 Task: Log work in the project ZoneTech for the issue 'Develop a new tool for automated testing of network security and vulnerability assessments' spent time as '2w 6d 15h 44m' and remaining time as '5w 4d 16h 3m' and clone the issue. Now add the issue to the epic 'Problem Management Process Improvement'.
Action: Mouse moved to (76, 209)
Screenshot: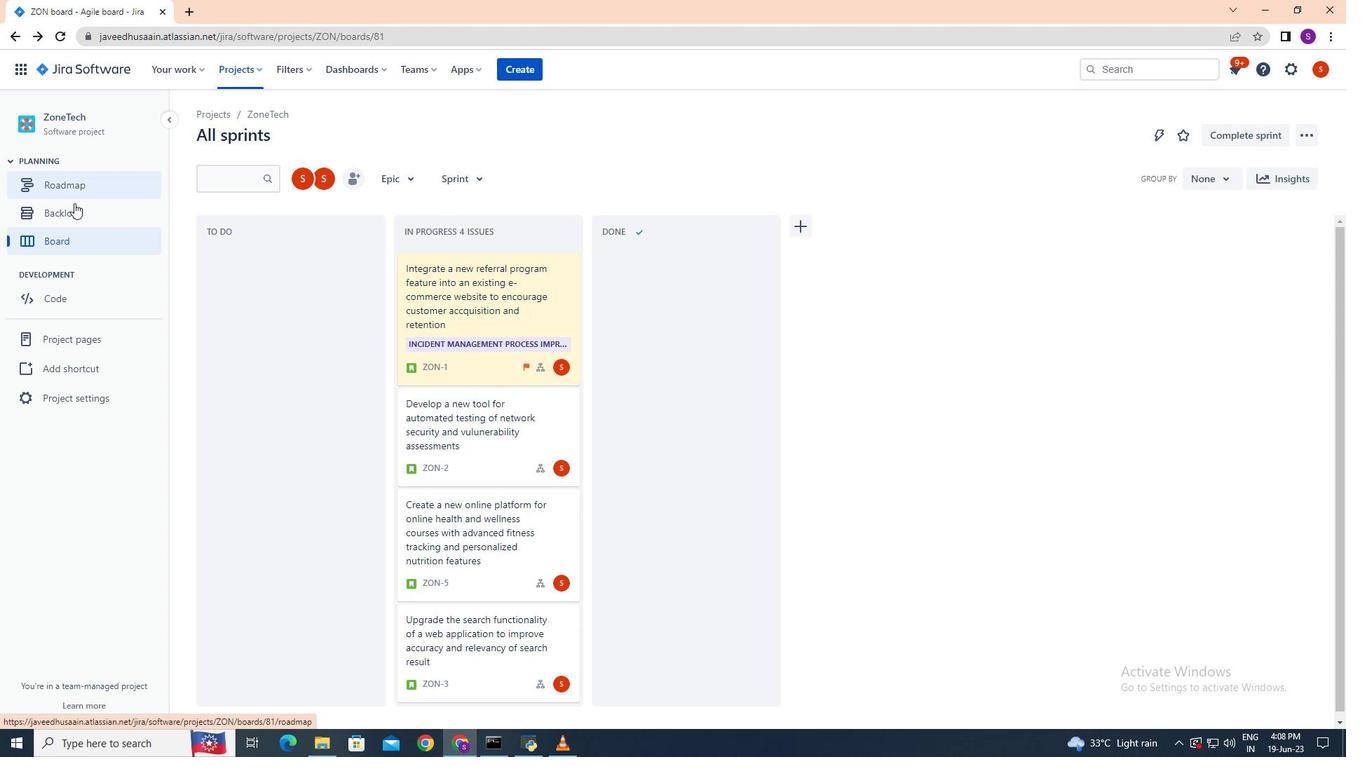 
Action: Mouse pressed left at (76, 209)
Screenshot: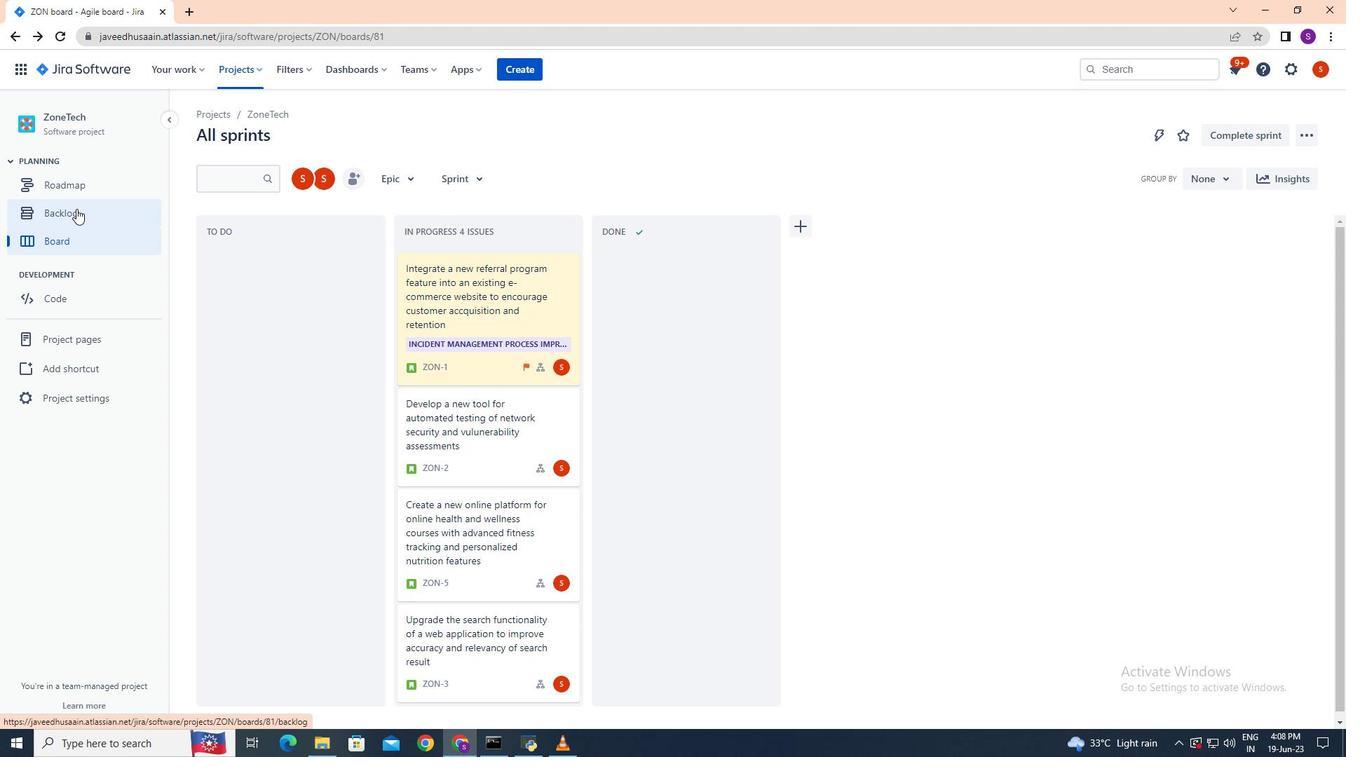 
Action: Mouse moved to (423, 370)
Screenshot: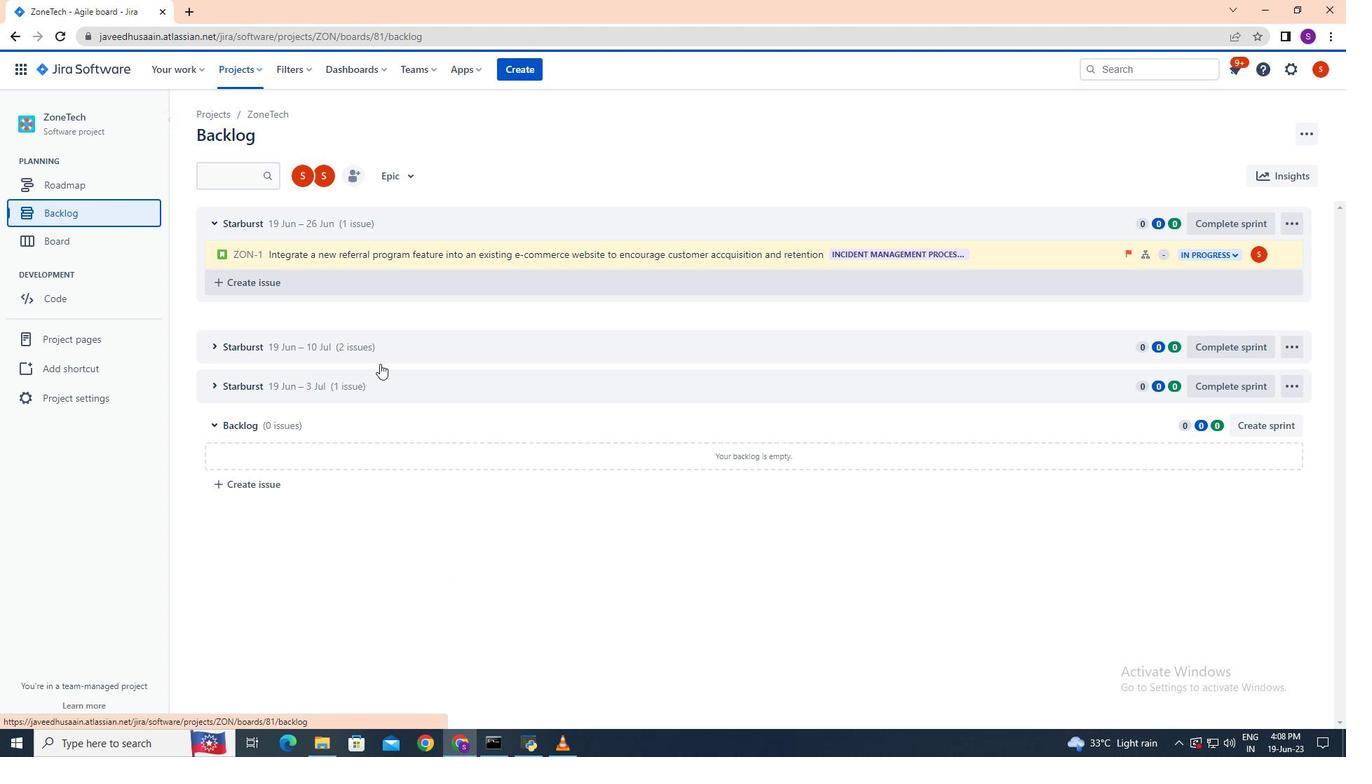 
Action: Mouse scrolled (423, 369) with delta (0, 0)
Screenshot: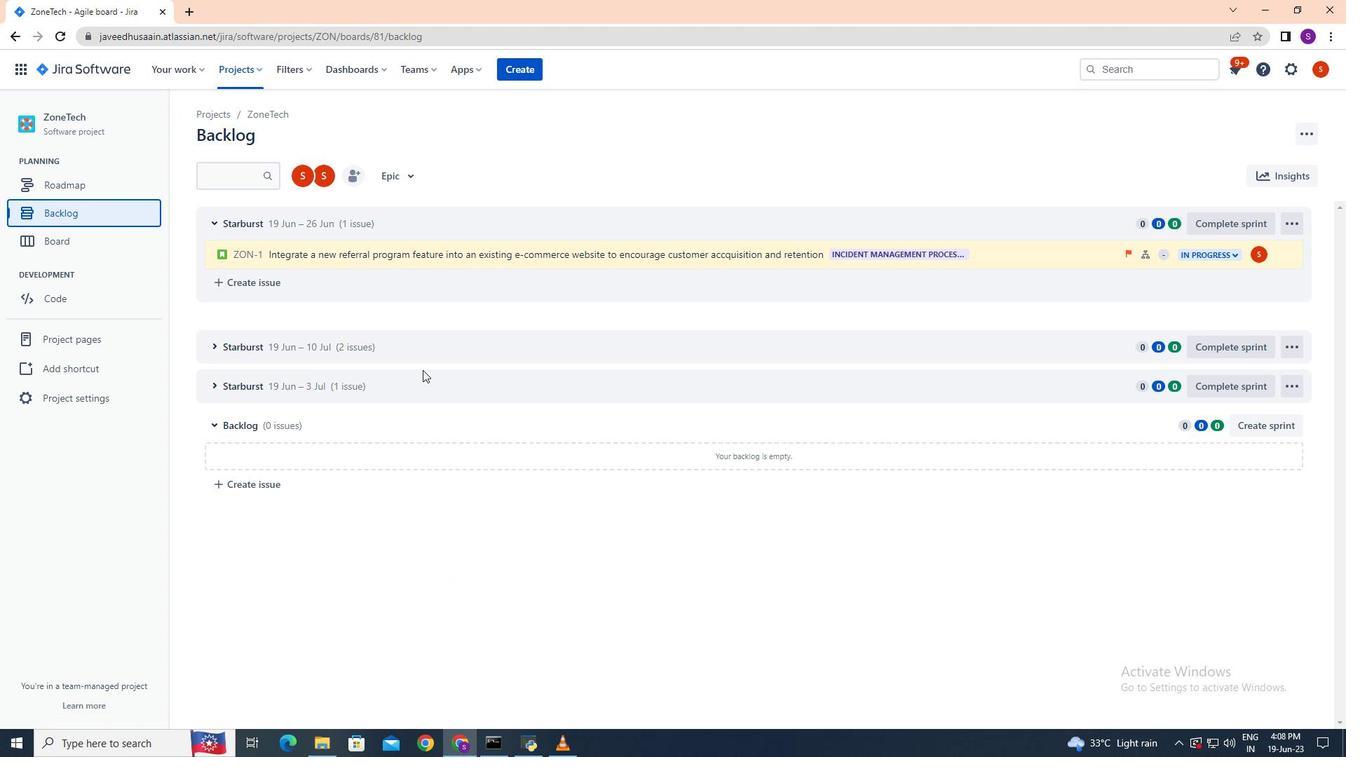 
Action: Mouse scrolled (423, 369) with delta (0, 0)
Screenshot: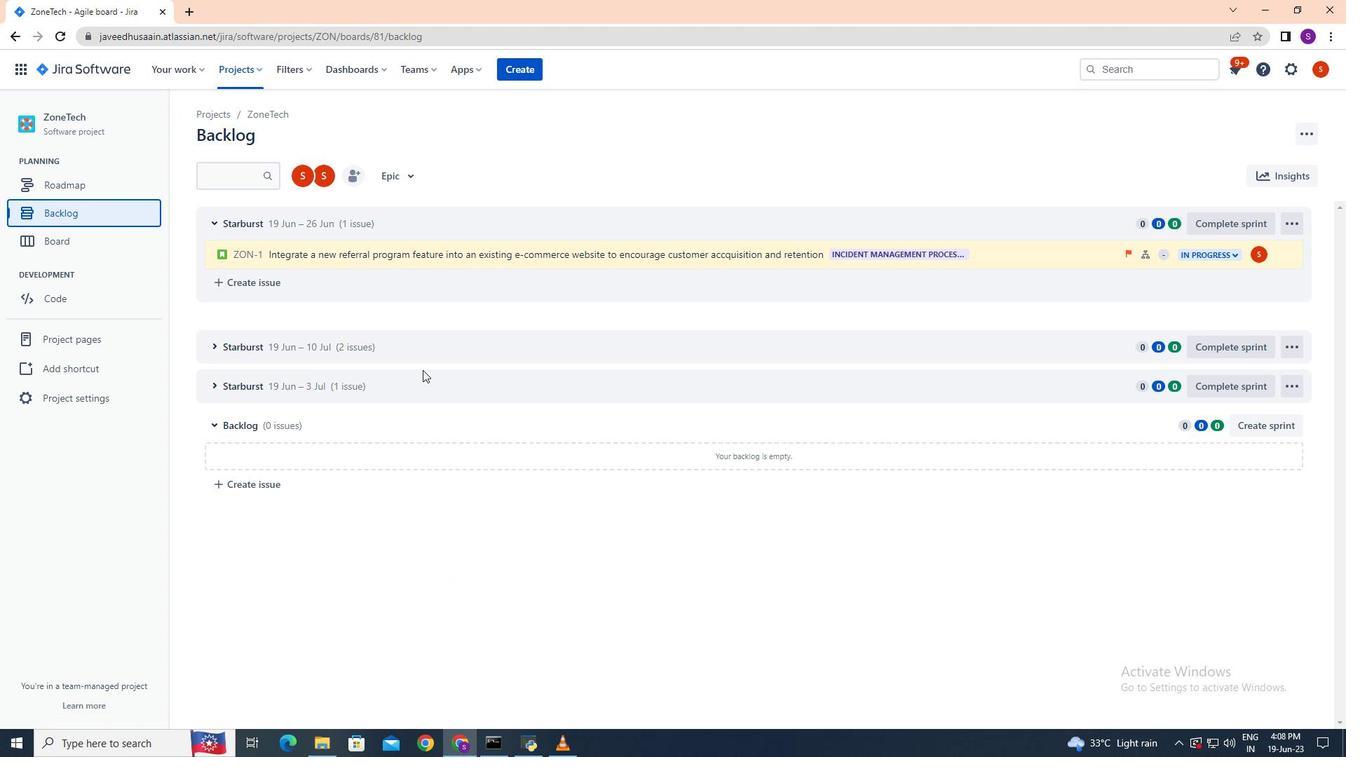 
Action: Mouse moved to (218, 344)
Screenshot: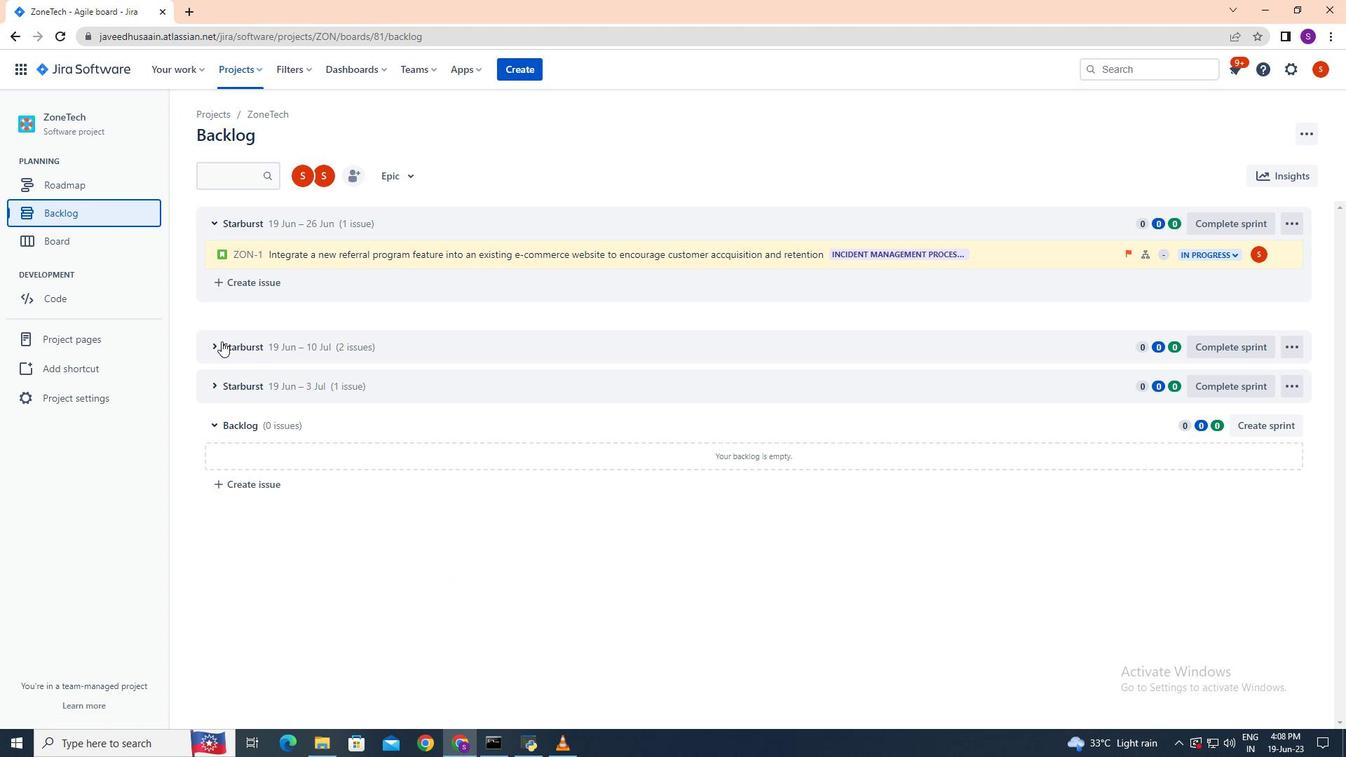 
Action: Mouse pressed left at (218, 344)
Screenshot: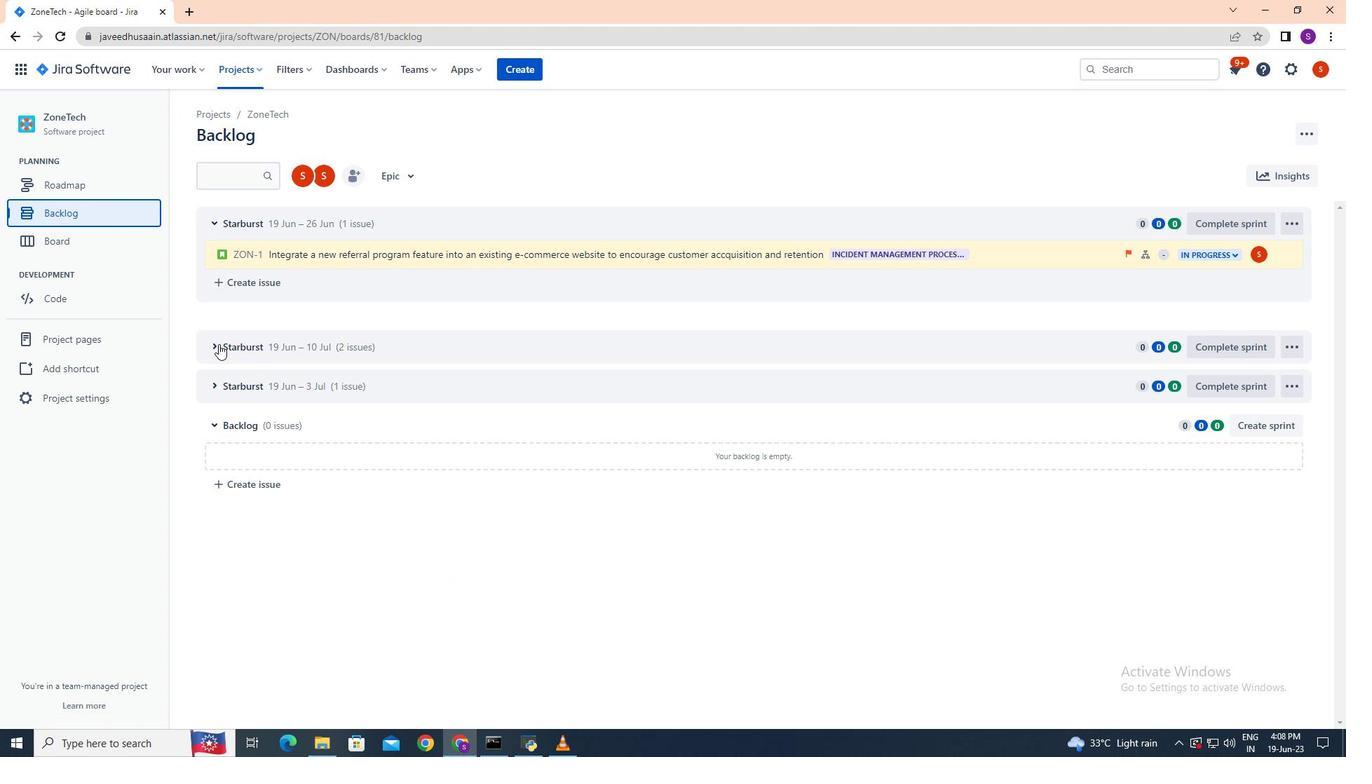 
Action: Mouse moved to (925, 372)
Screenshot: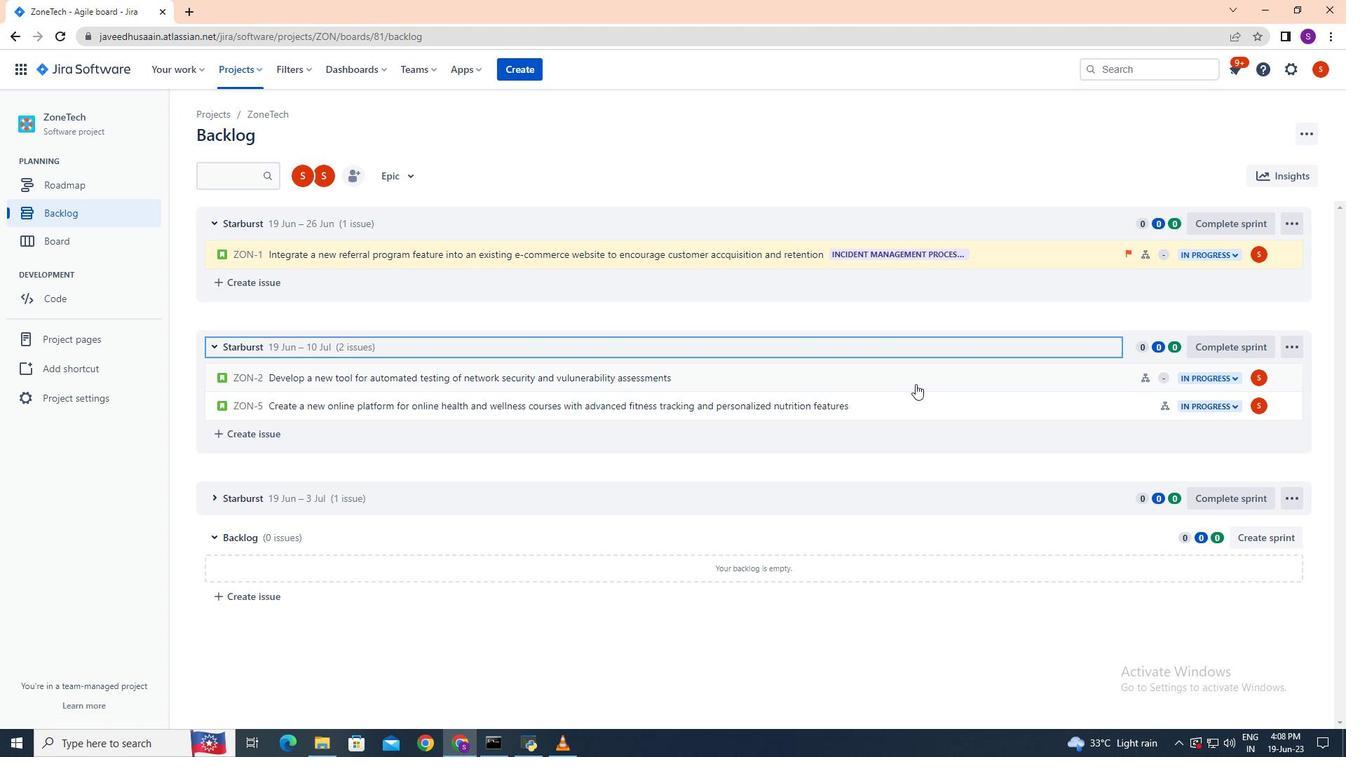 
Action: Mouse pressed left at (925, 372)
Screenshot: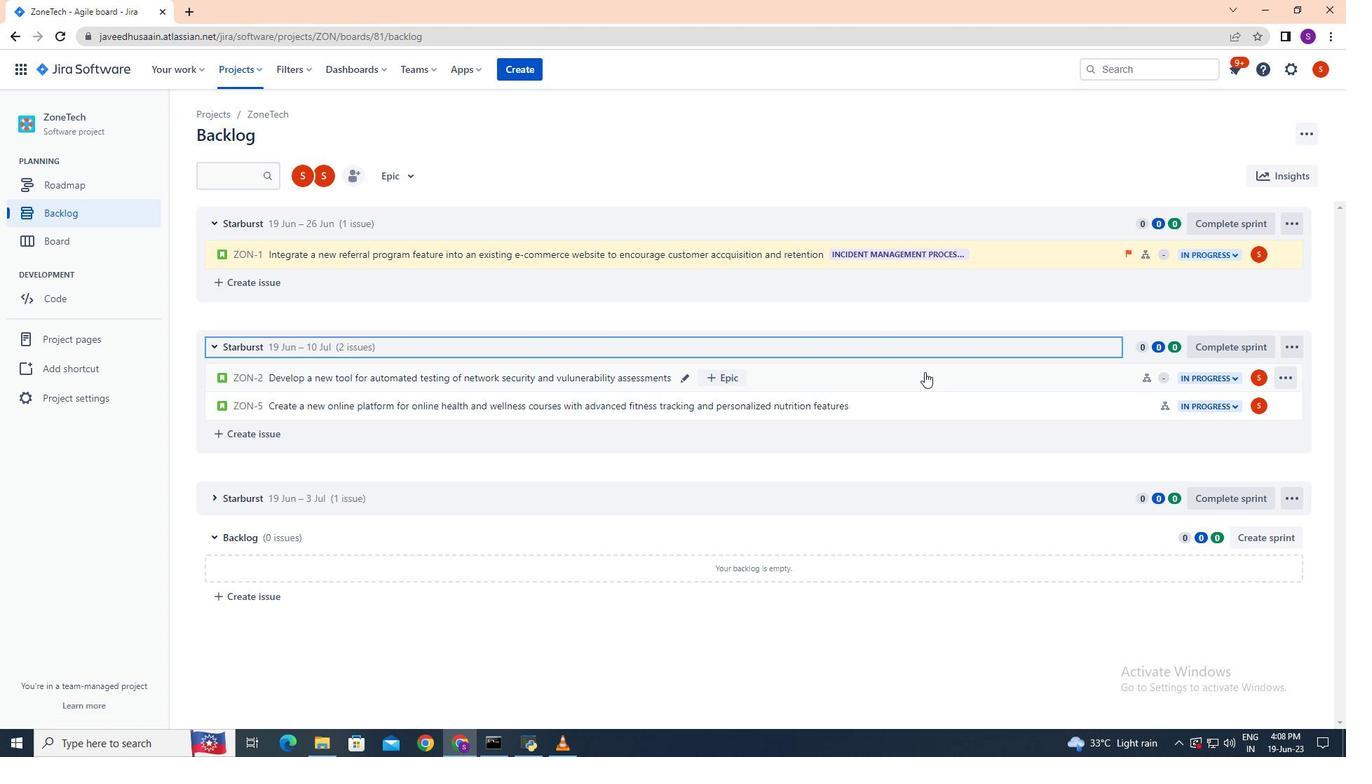 
Action: Mouse moved to (1276, 224)
Screenshot: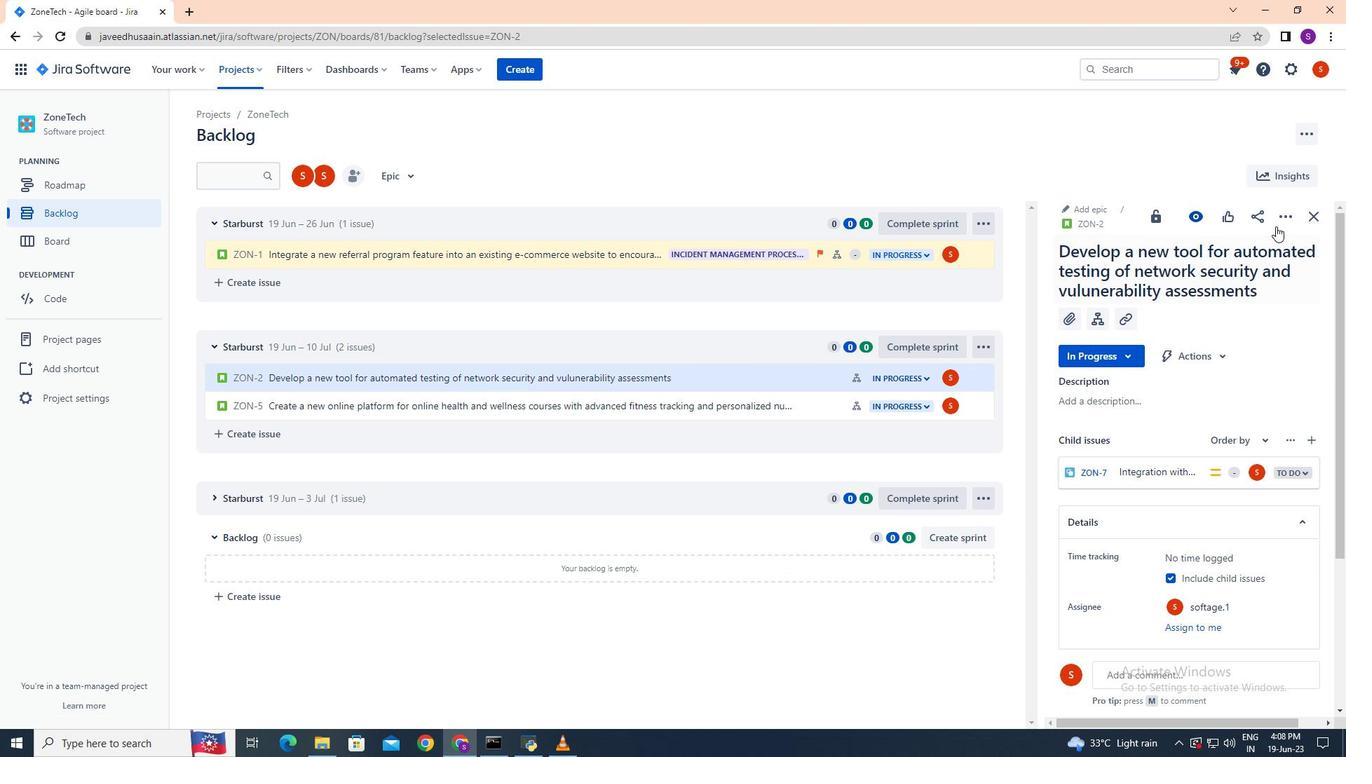 
Action: Mouse pressed left at (1276, 224)
Screenshot: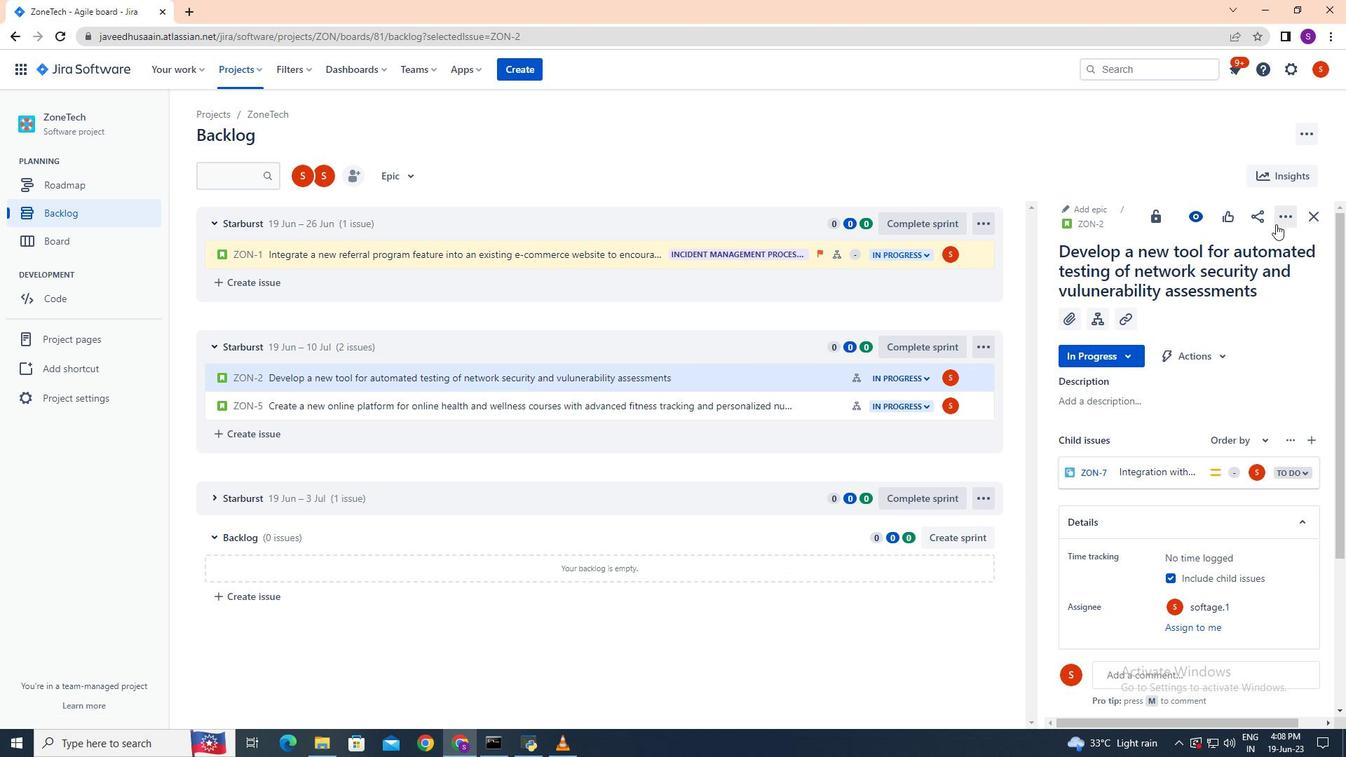 
Action: Mouse moved to (1249, 260)
Screenshot: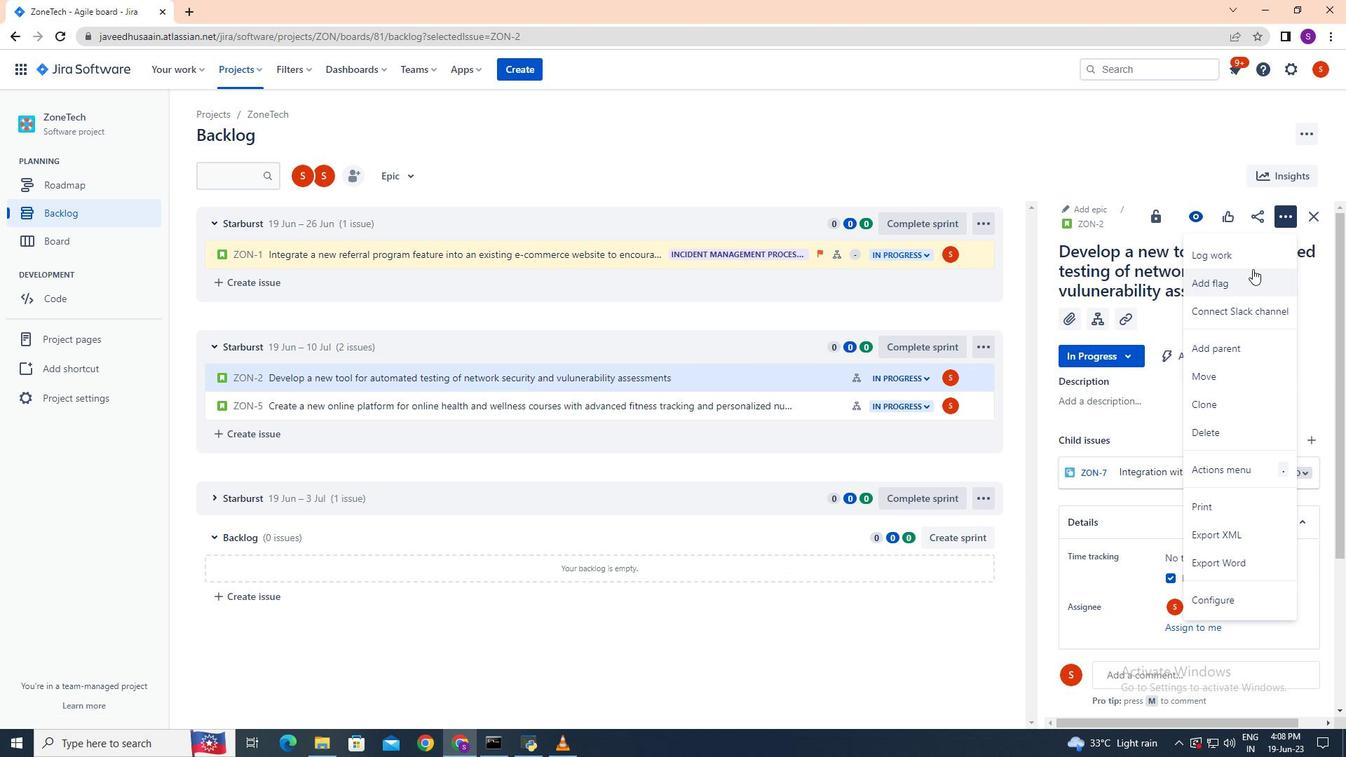
Action: Mouse pressed left at (1249, 260)
Screenshot: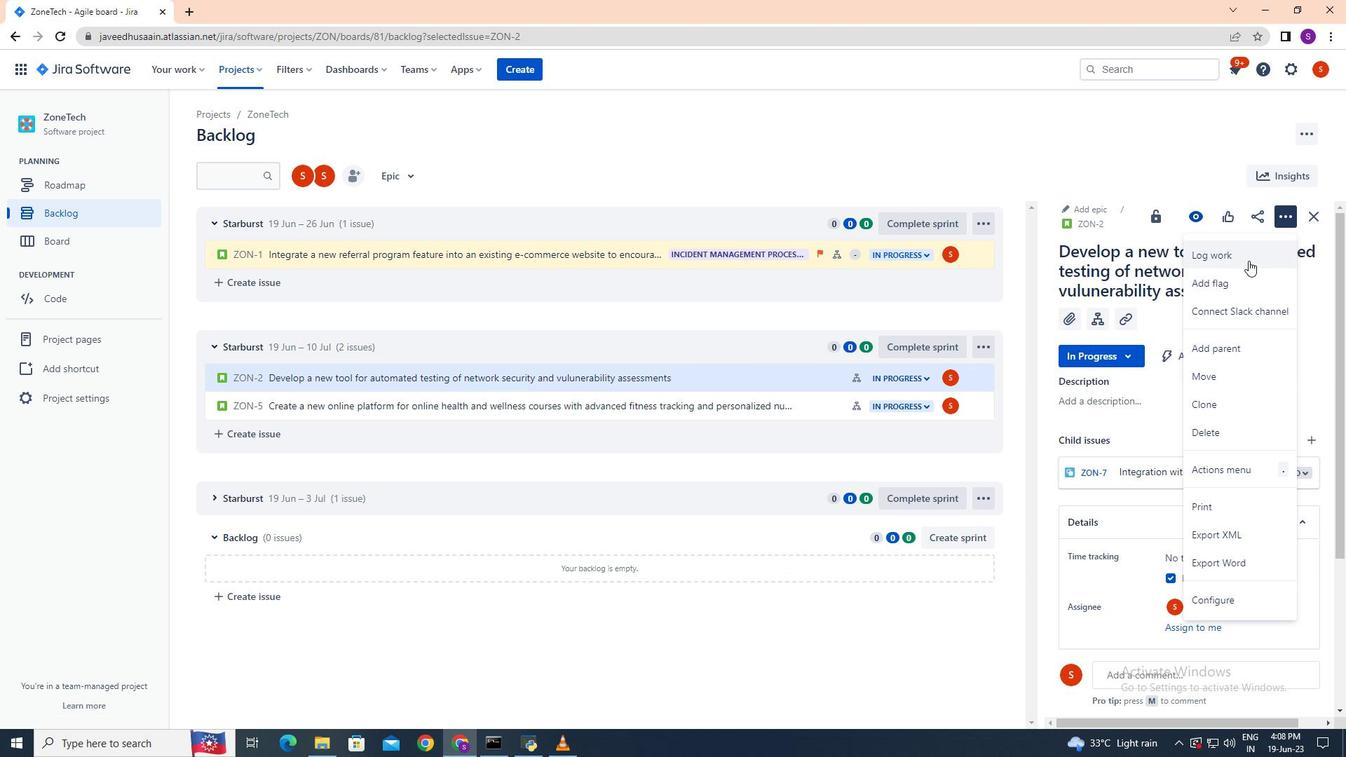 
Action: Key pressed 2w<Key.space>6d<Key.space>15h<Key.space>44m
Screenshot: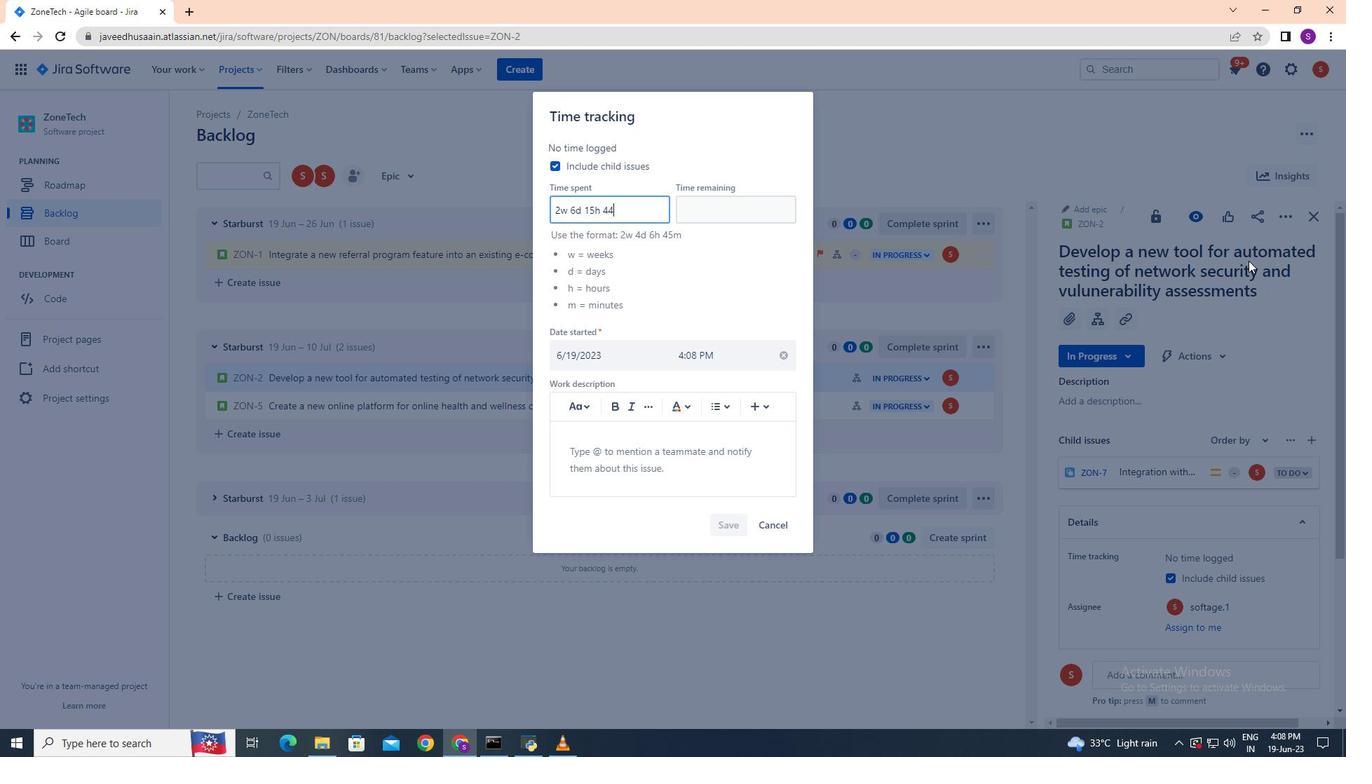 
Action: Mouse moved to (711, 207)
Screenshot: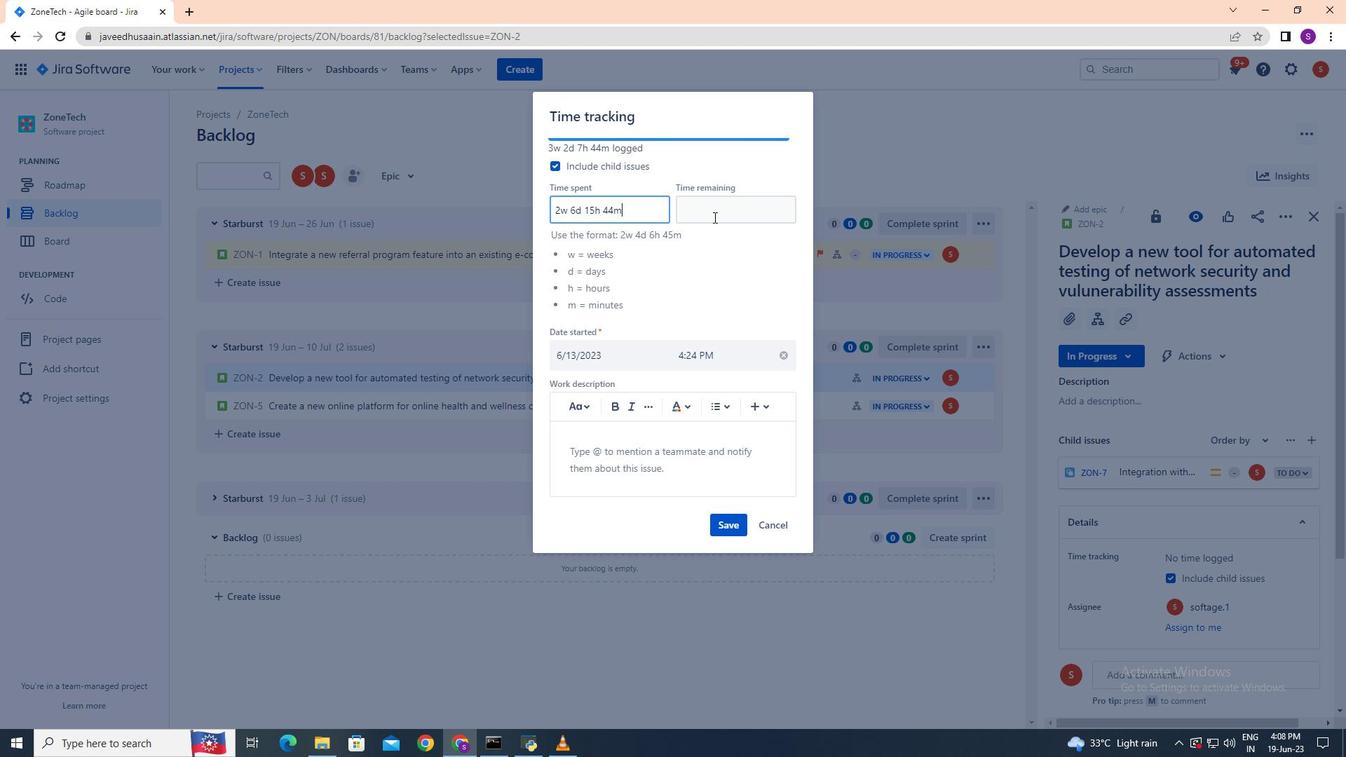 
Action: Mouse pressed left at (711, 207)
Screenshot: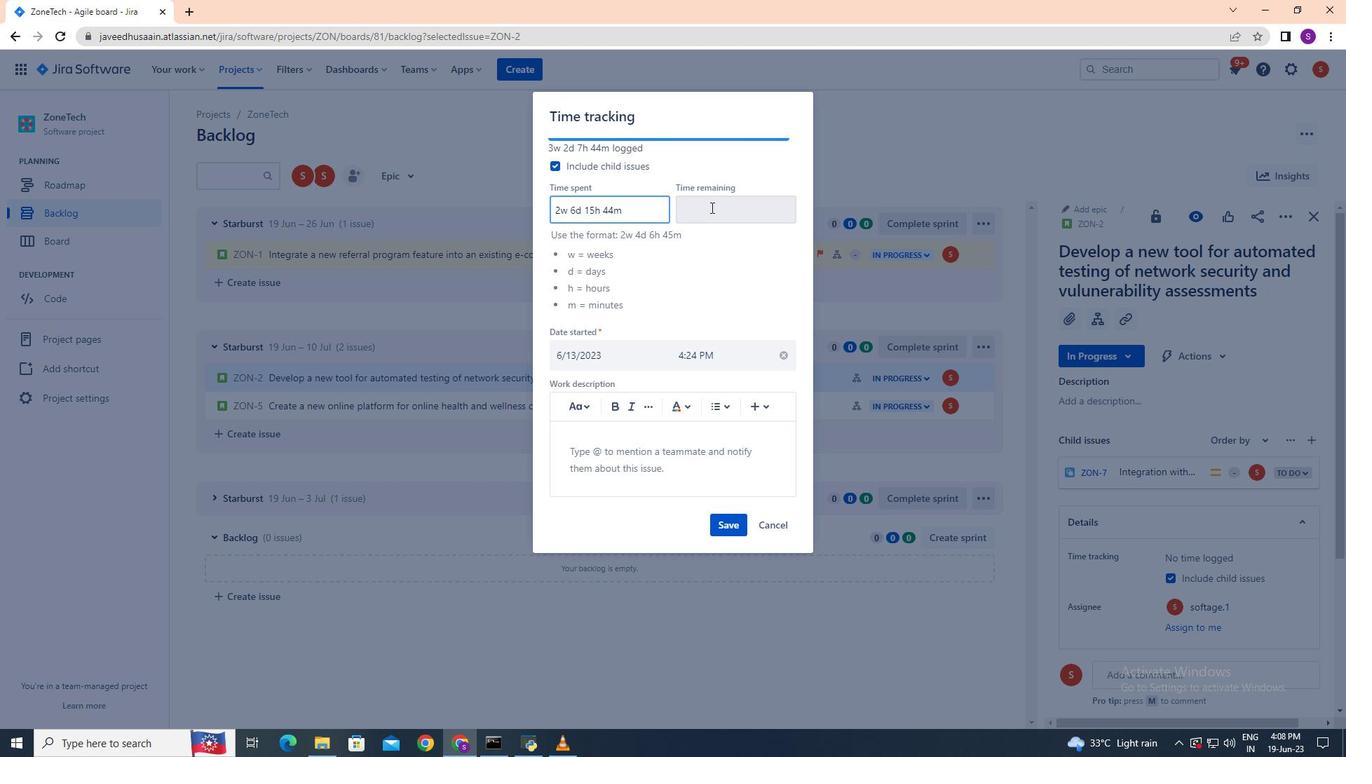 
Action: Key pressed 5w<Key.space>4d<Key.space>16h<Key.space>3m
Screenshot: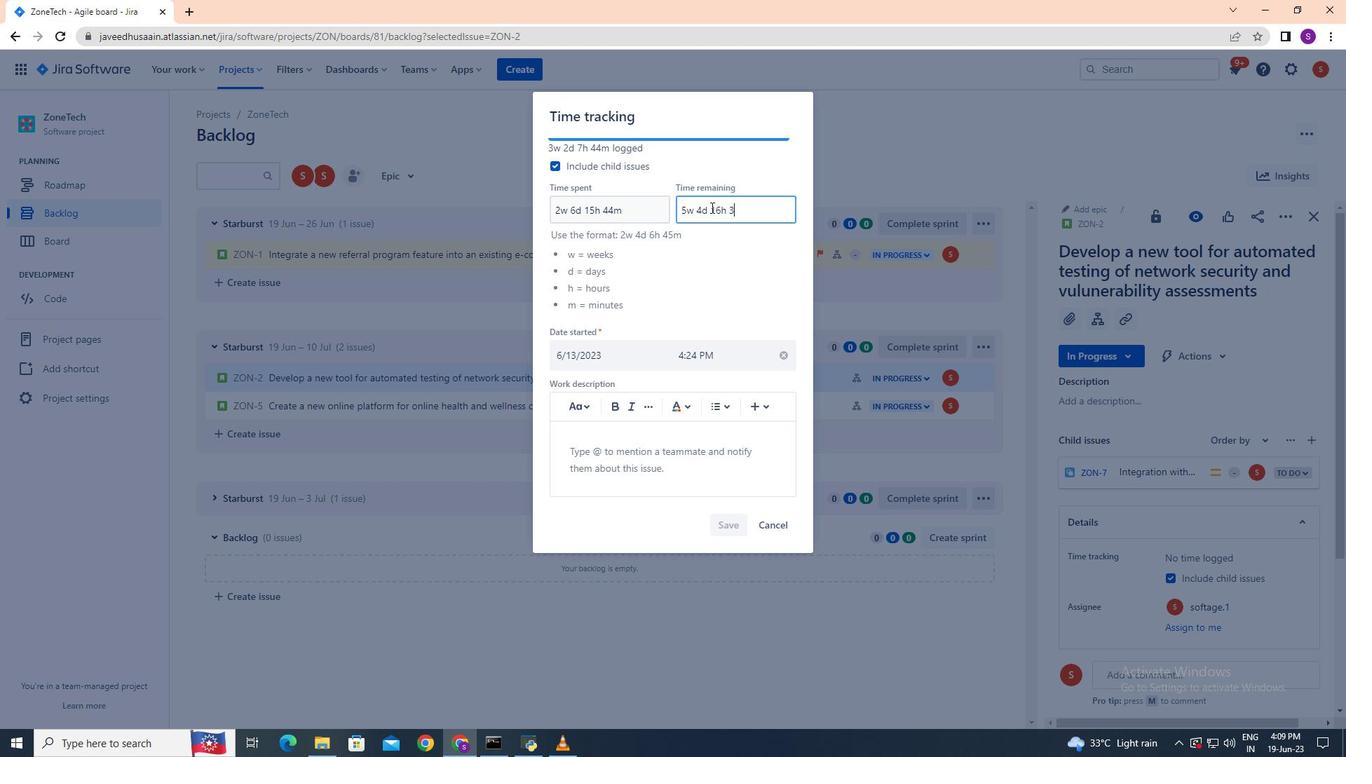 
Action: Mouse moved to (710, 527)
Screenshot: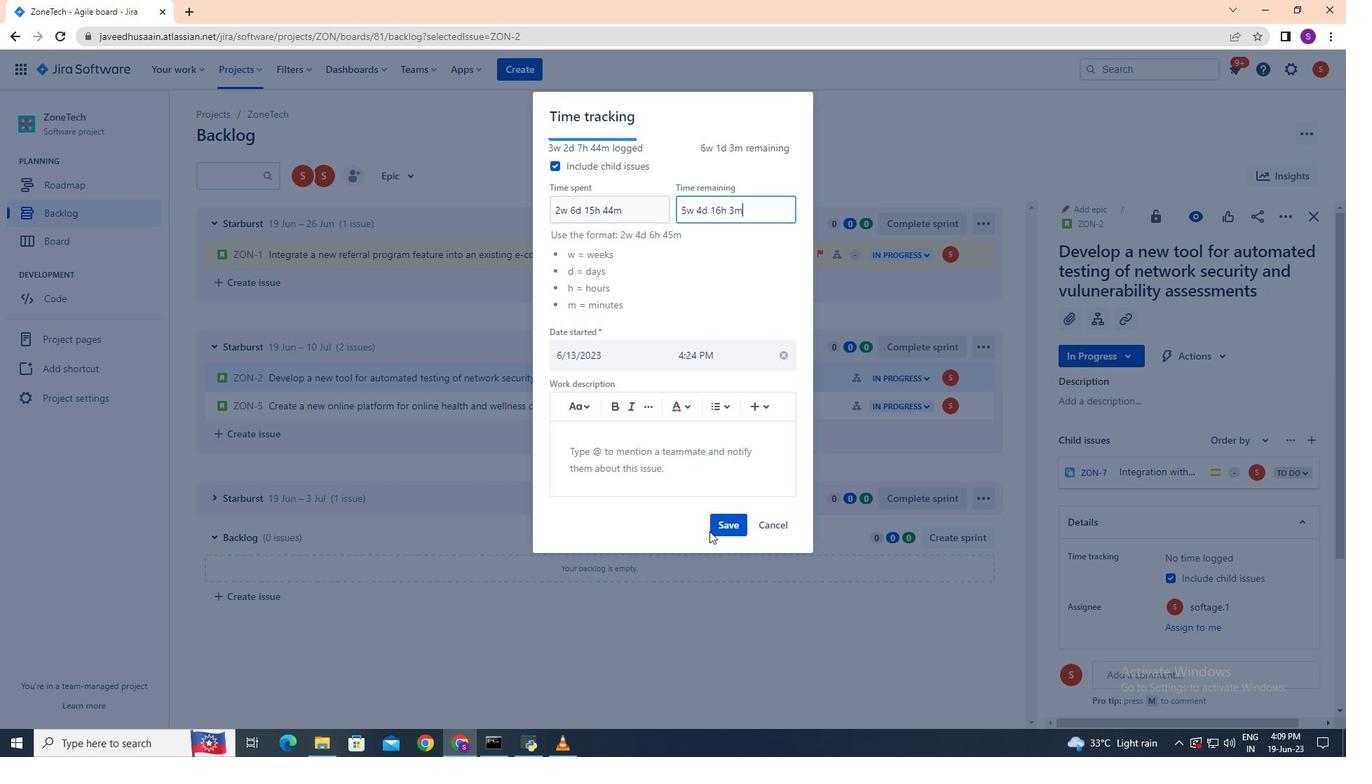 
Action: Mouse pressed left at (710, 527)
Screenshot: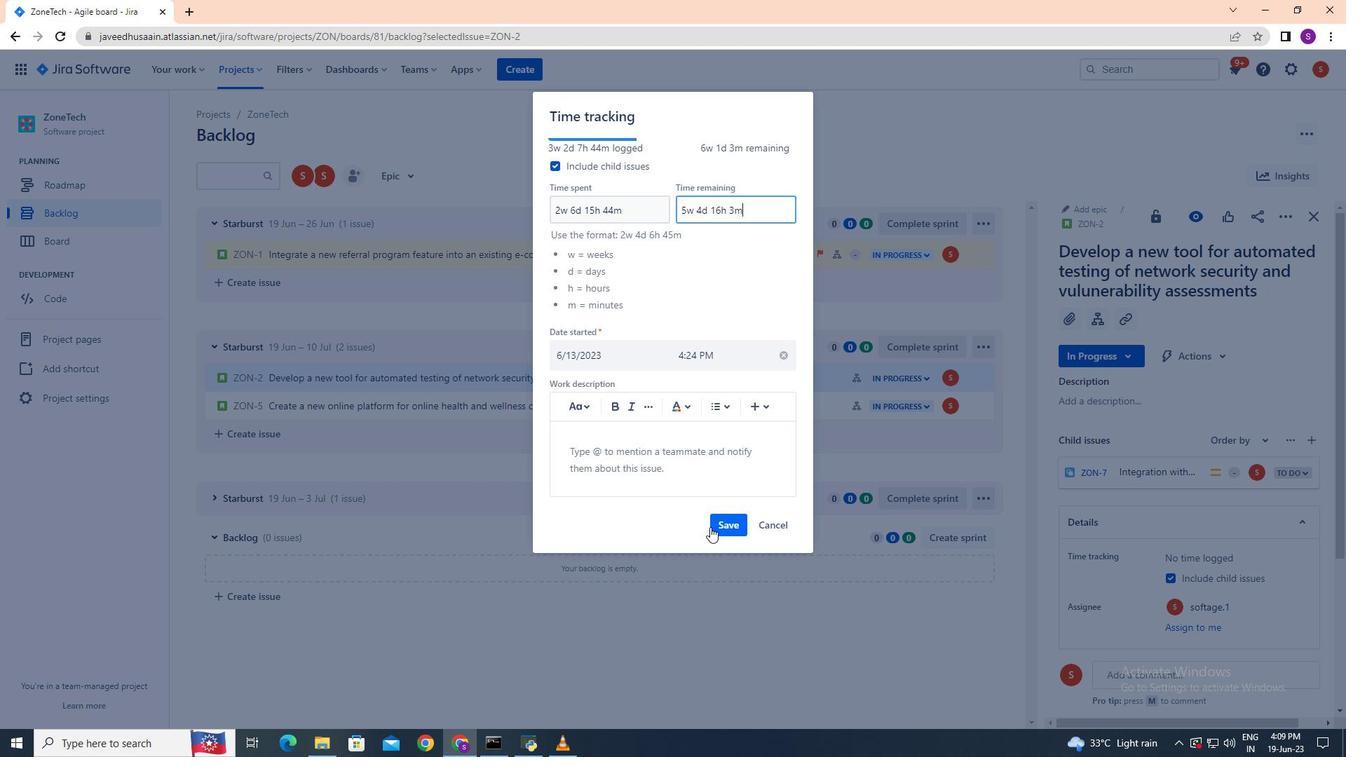 
Action: Mouse moved to (1279, 221)
Screenshot: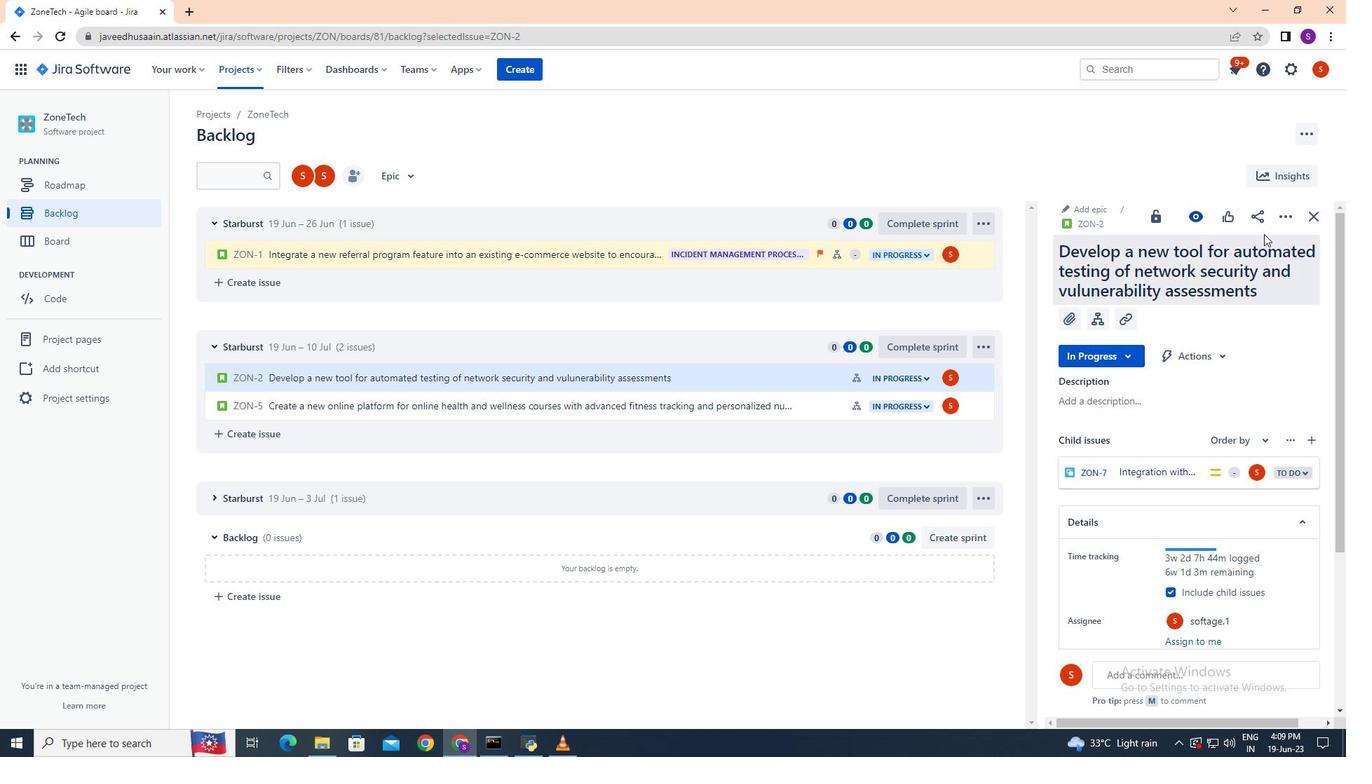 
Action: Mouse pressed left at (1279, 221)
Screenshot: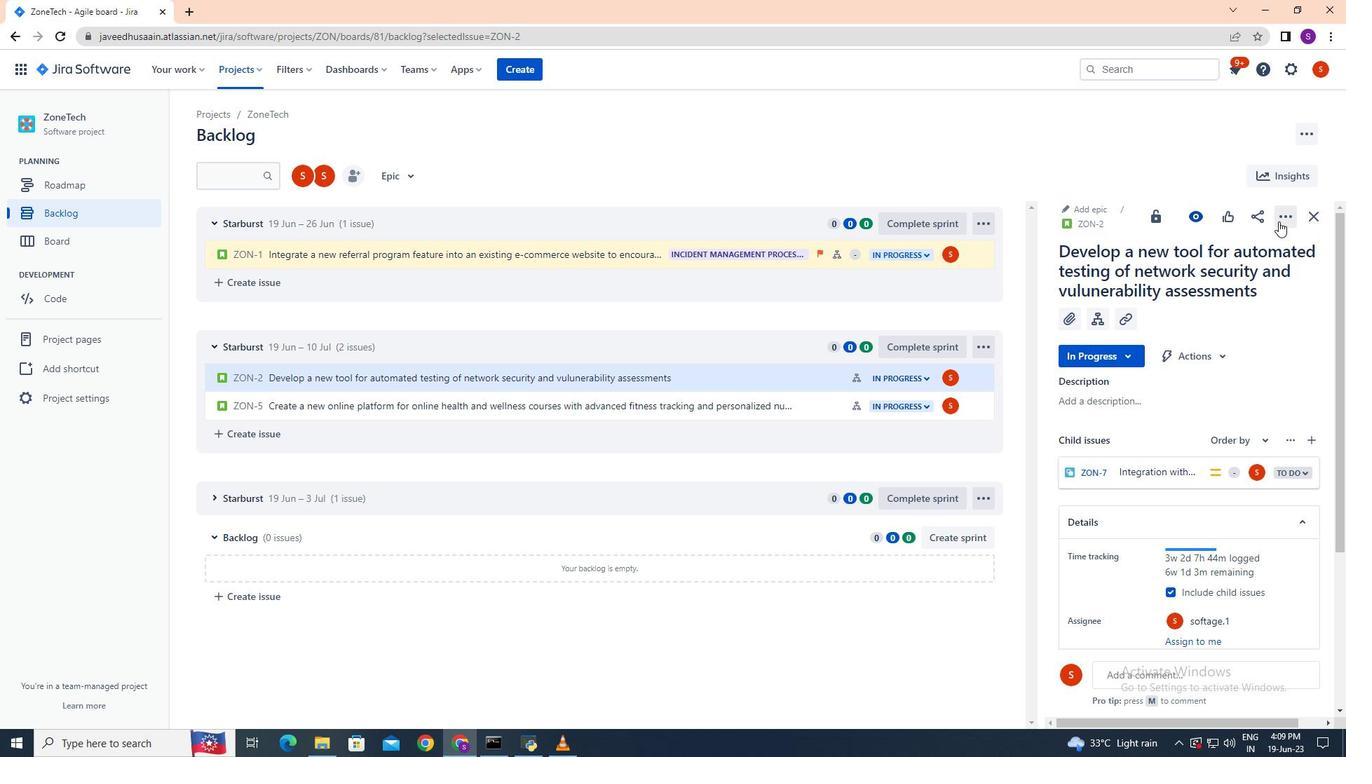 
Action: Mouse moved to (1238, 413)
Screenshot: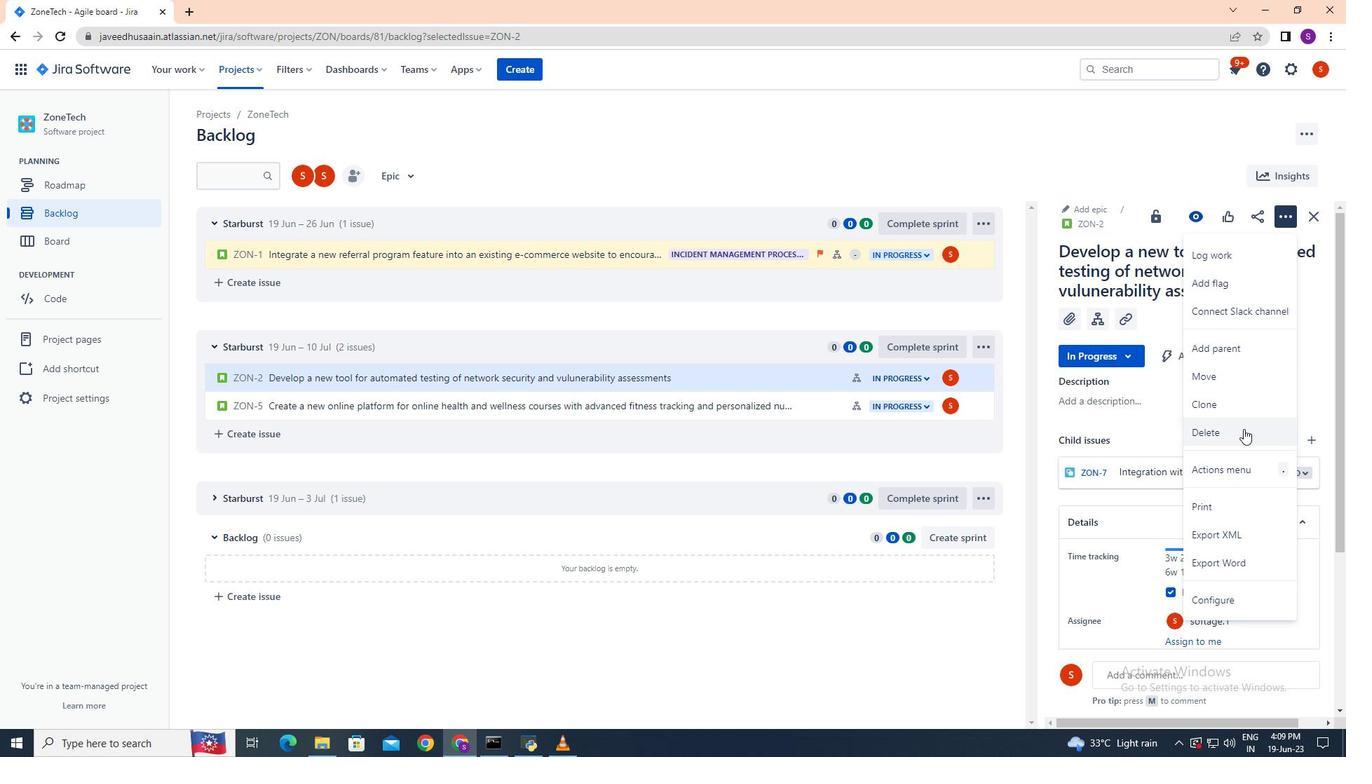 
Action: Mouse pressed left at (1238, 413)
Screenshot: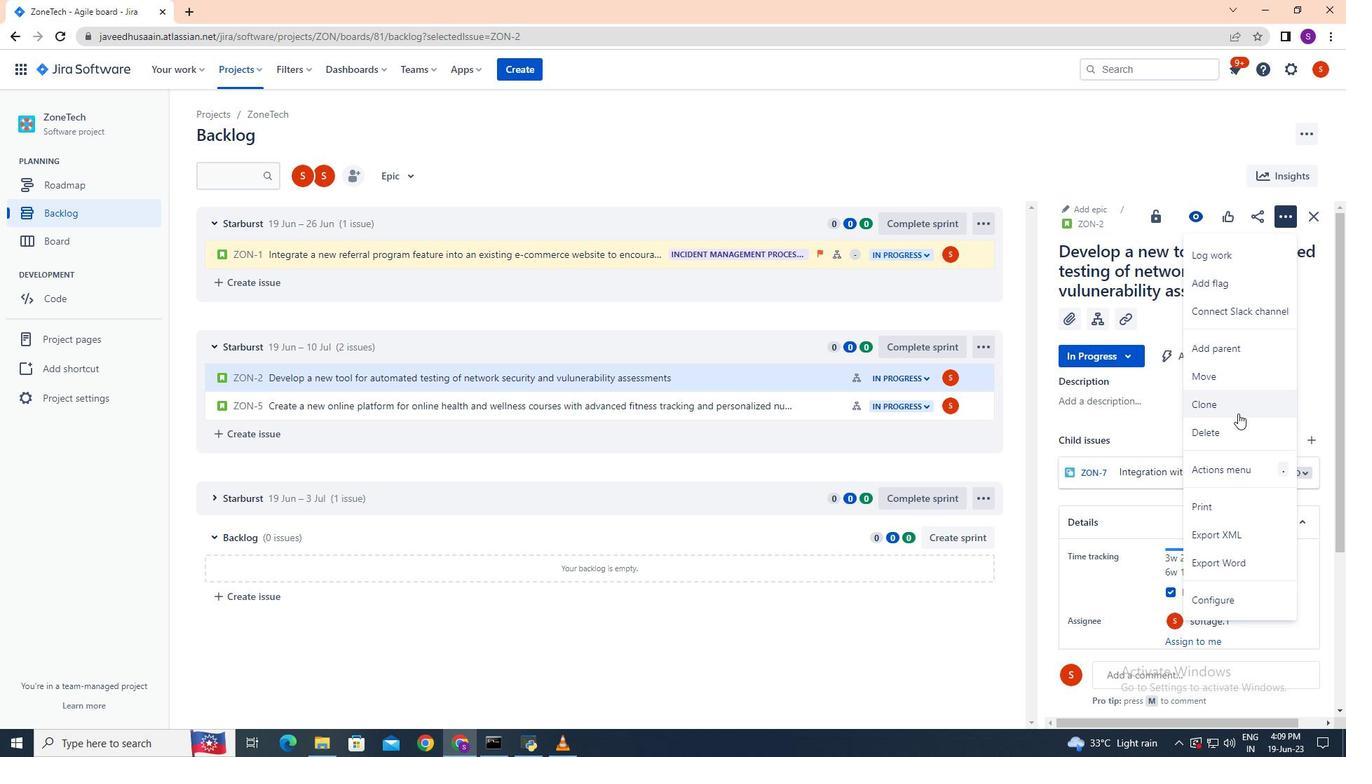 
Action: Mouse moved to (757, 300)
Screenshot: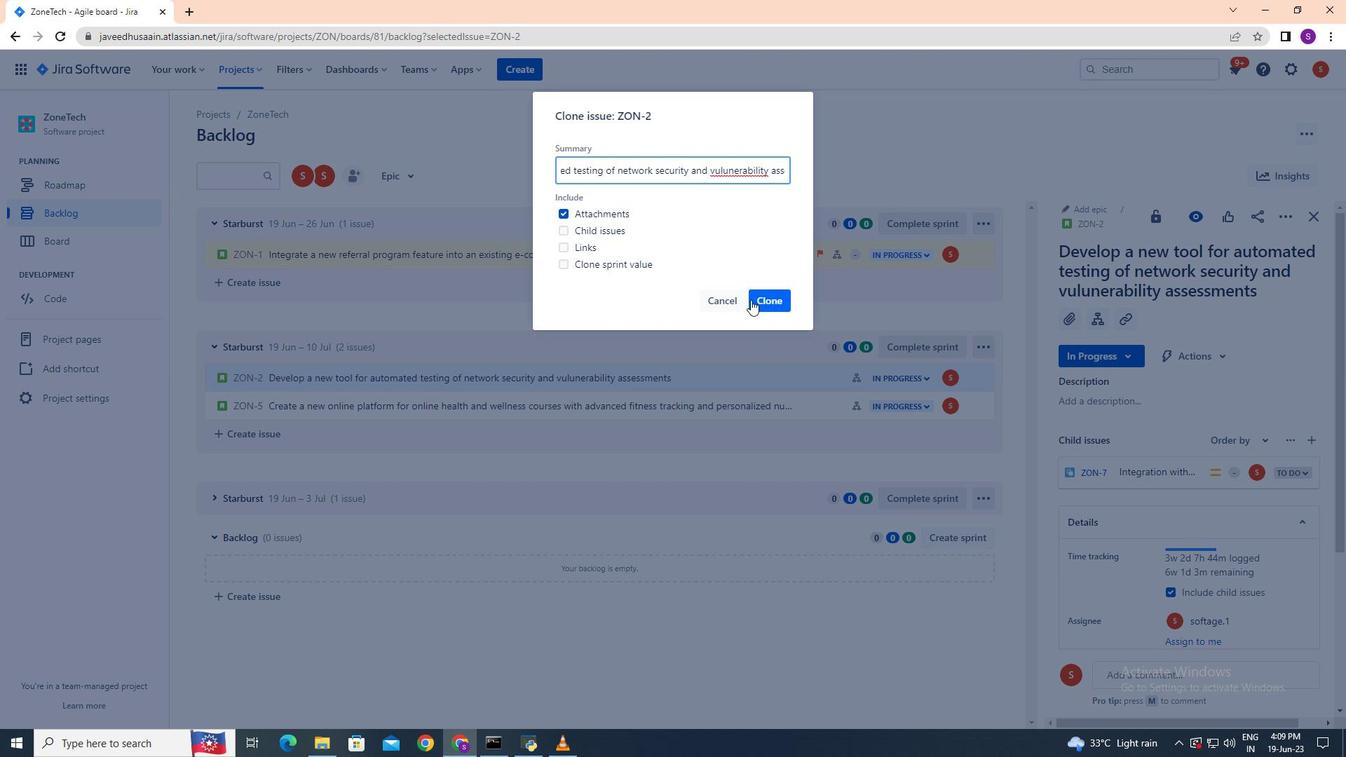 
Action: Mouse pressed left at (757, 300)
Screenshot: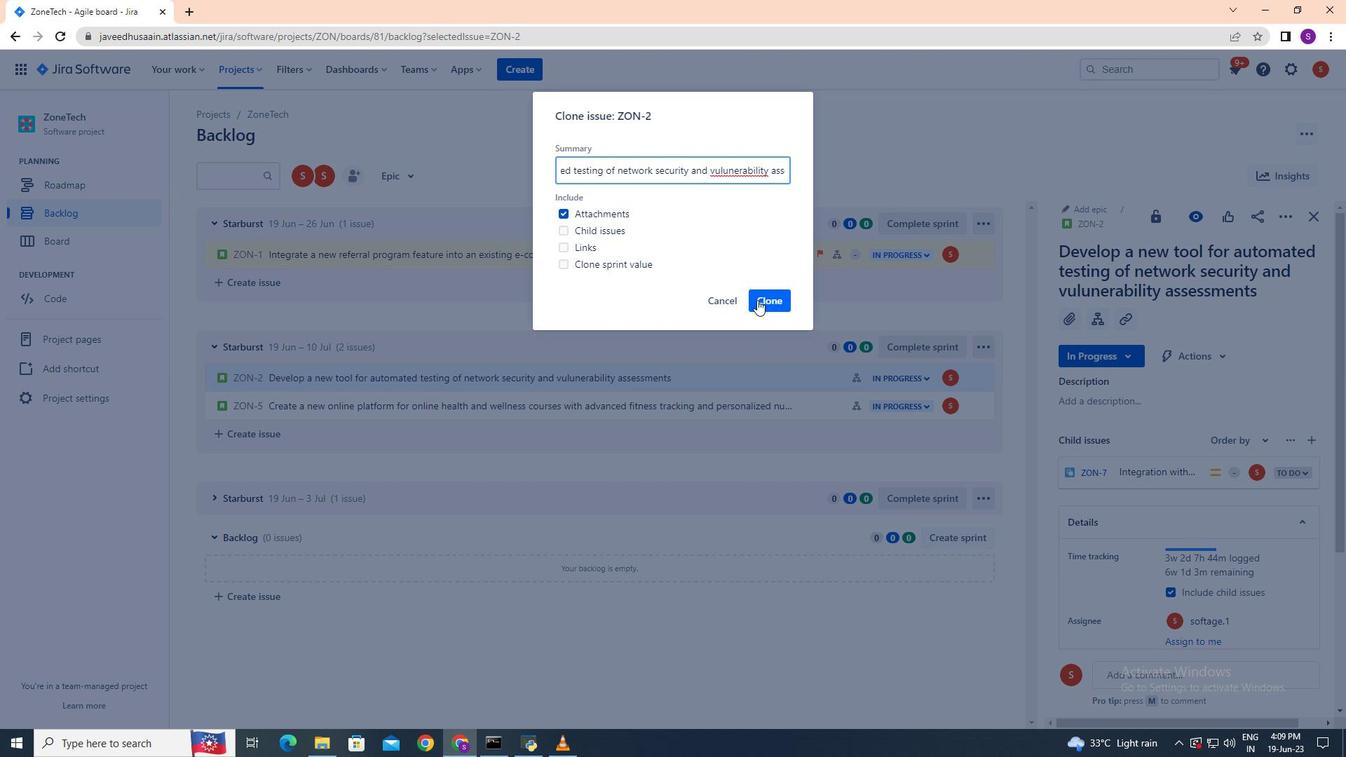 
Action: Mouse moved to (737, 379)
Screenshot: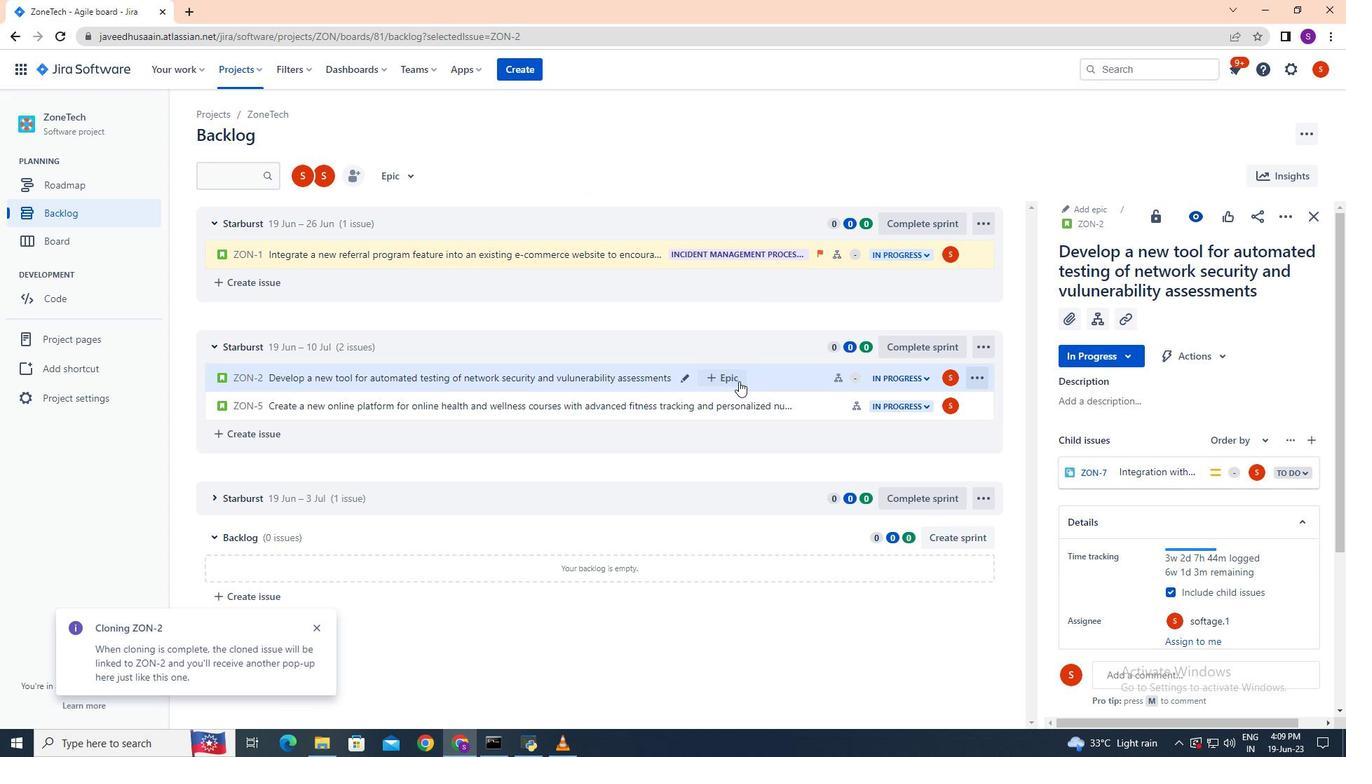 
Action: Mouse pressed left at (737, 379)
Screenshot: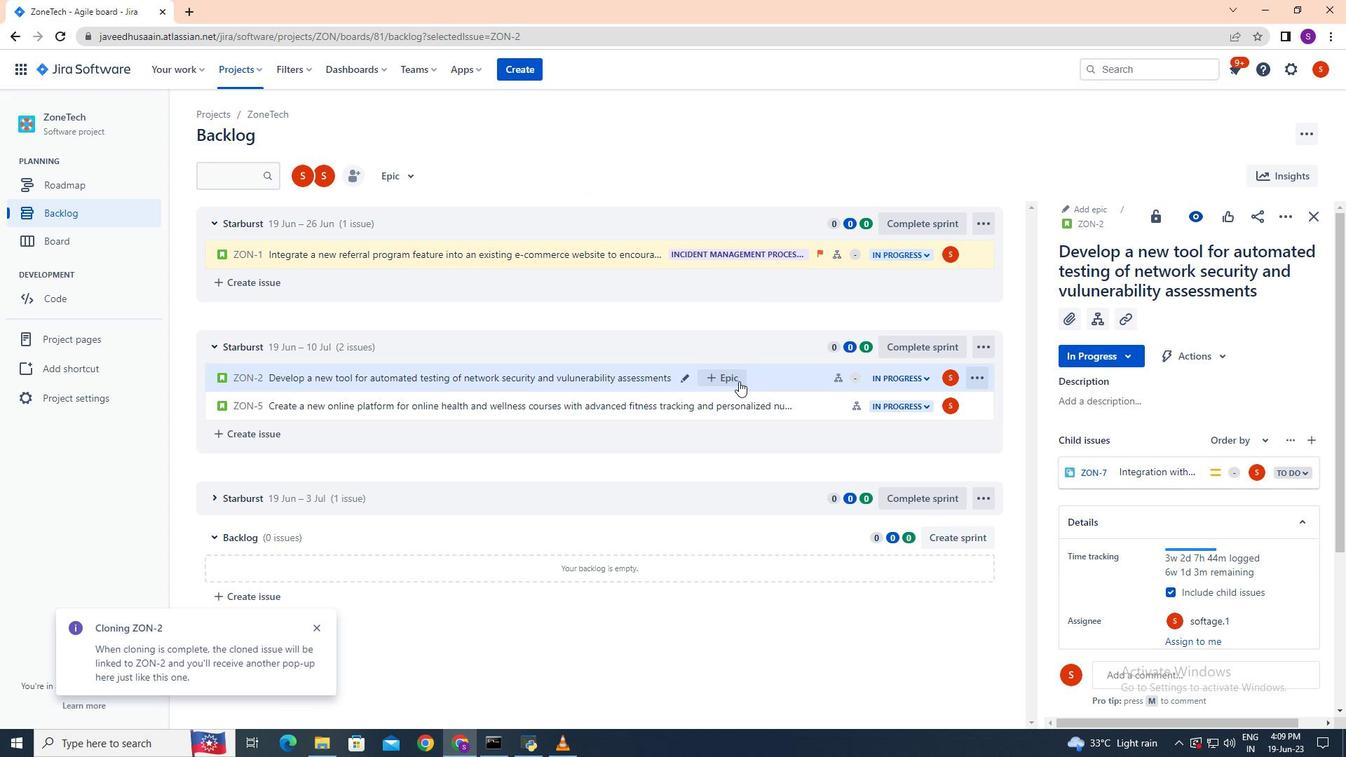 
Action: Mouse moved to (766, 473)
Screenshot: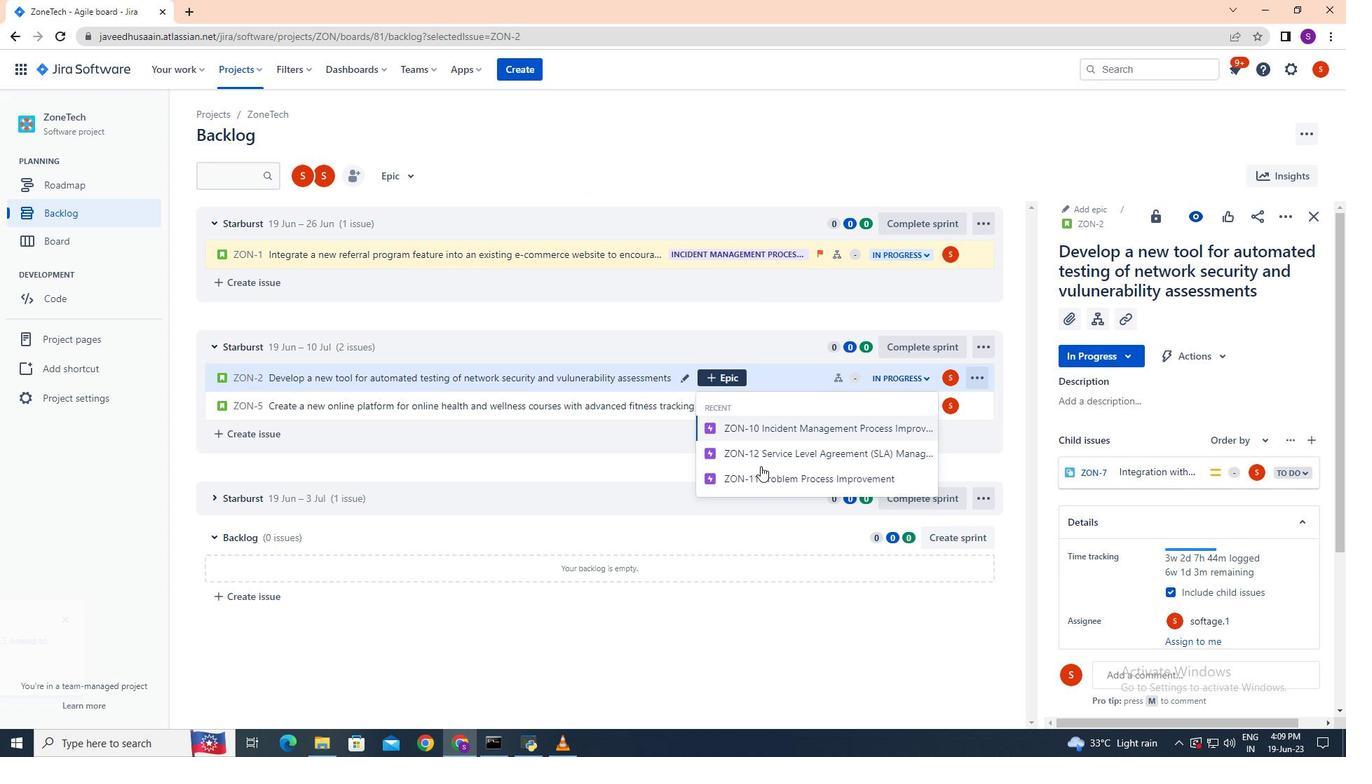 
Action: Mouse pressed left at (766, 473)
Screenshot: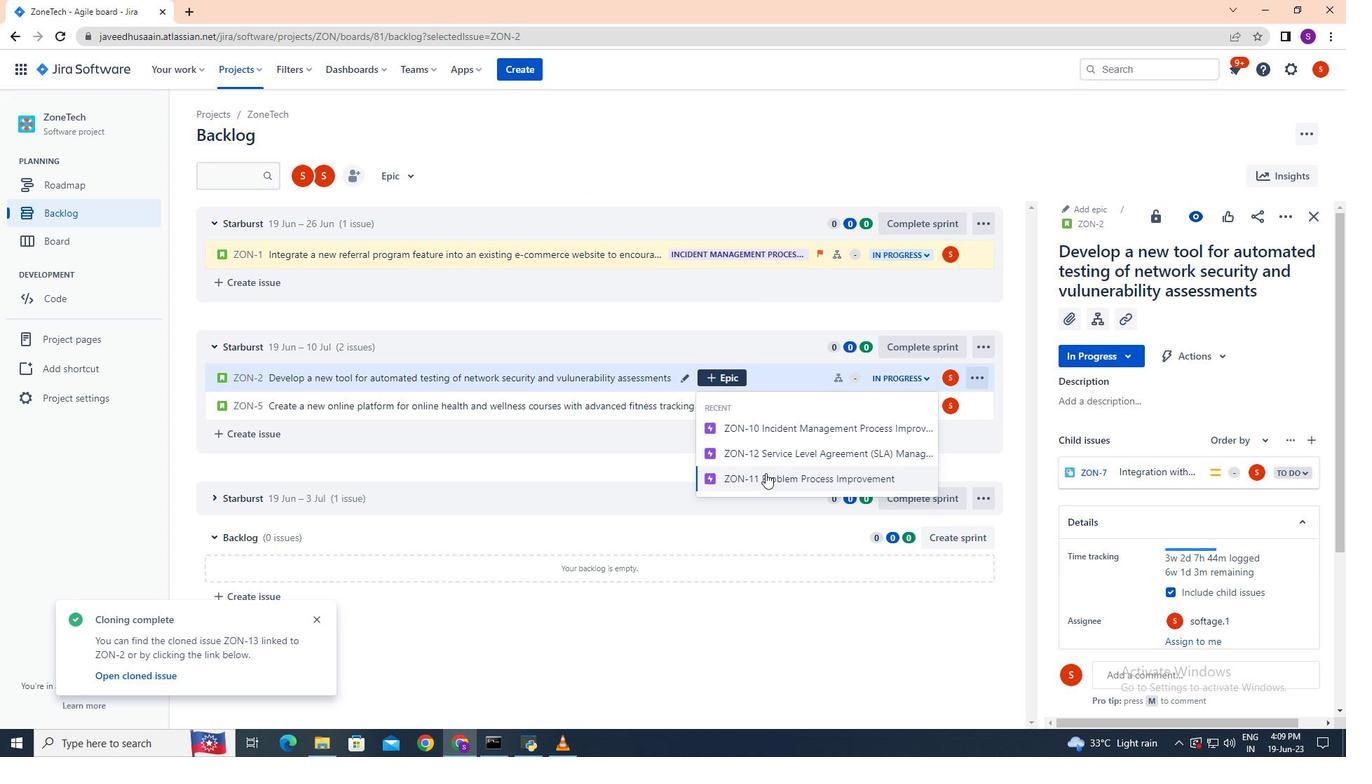 
